 Task: Apply theme swiss in current slide.
Action: Mouse moved to (410, 88)
Screenshot: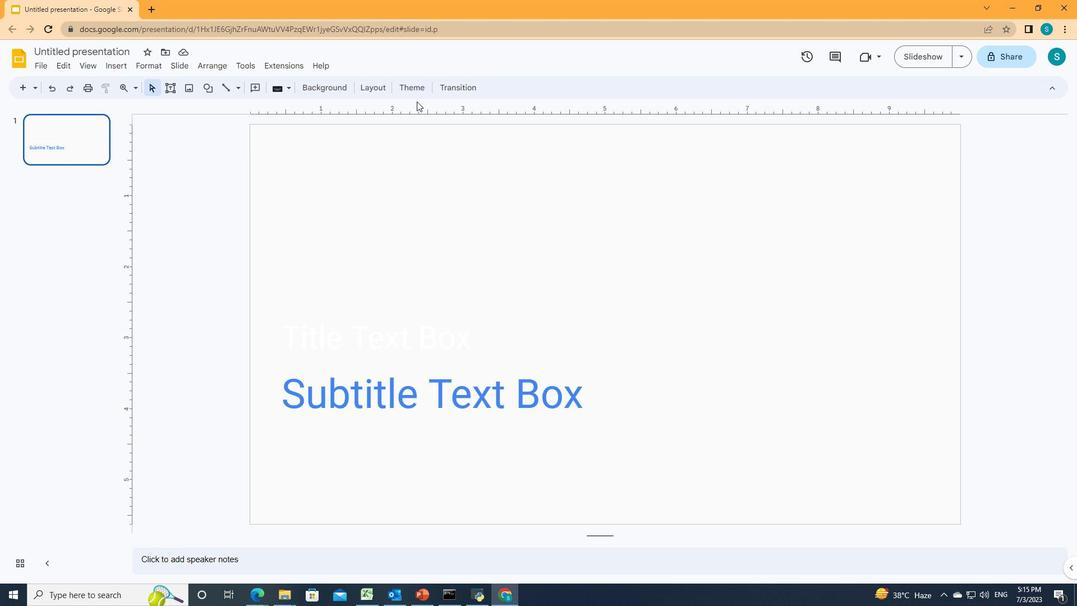 
Action: Mouse pressed left at (410, 88)
Screenshot: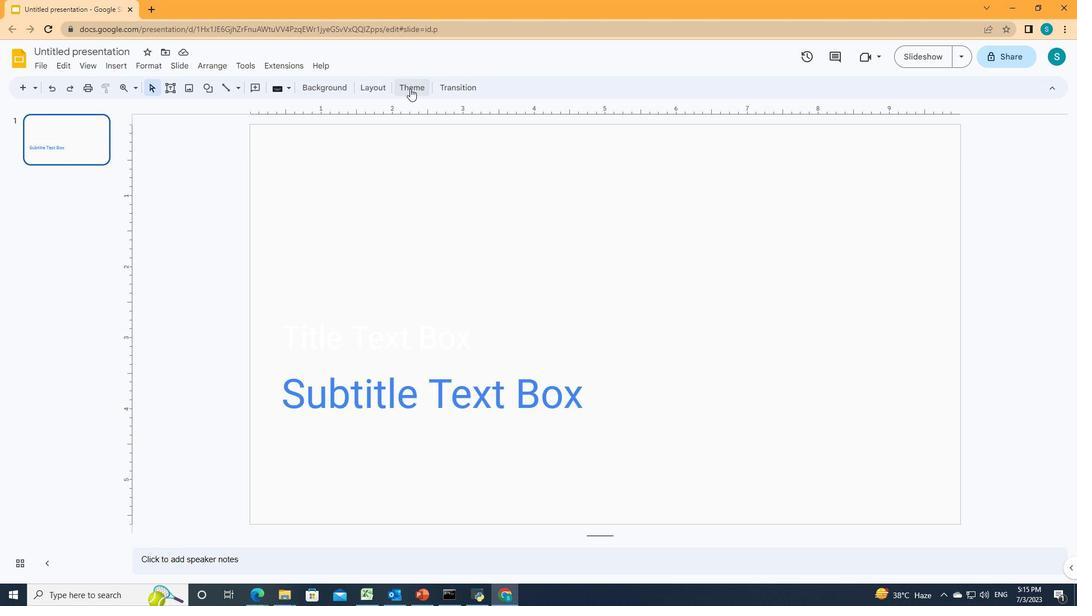 
Action: Mouse moved to (1060, 330)
Screenshot: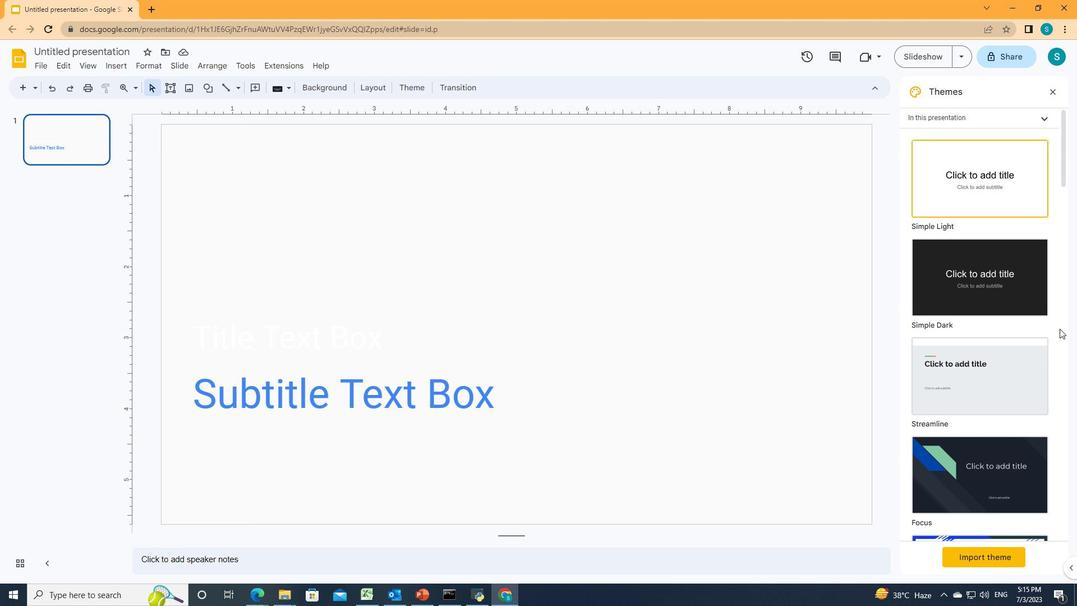 
Action: Mouse scrolled (1060, 330) with delta (0, 0)
Screenshot: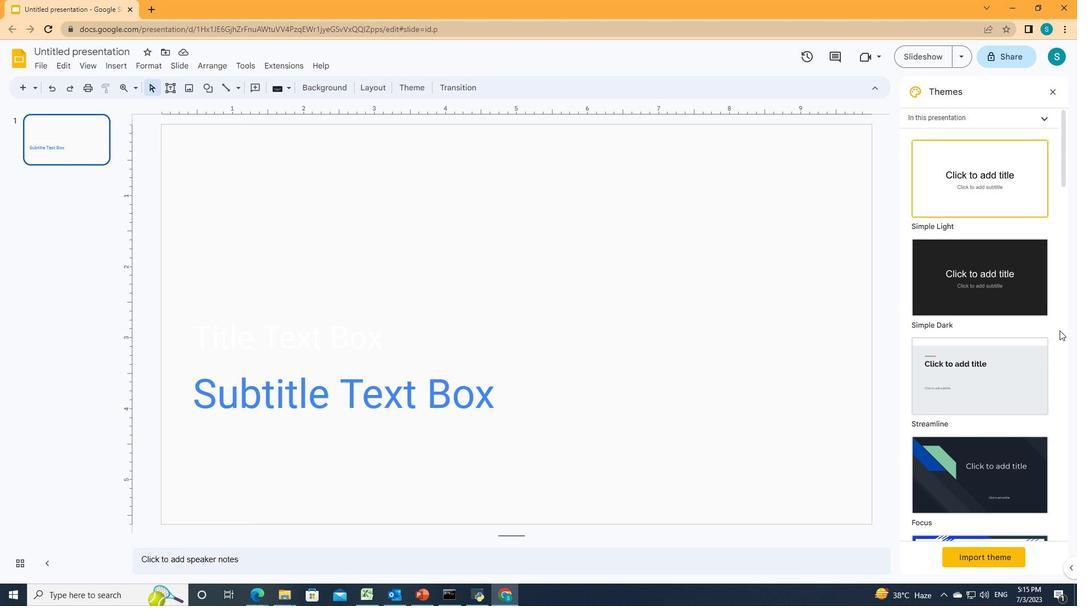 
Action: Mouse scrolled (1060, 330) with delta (0, 0)
Screenshot: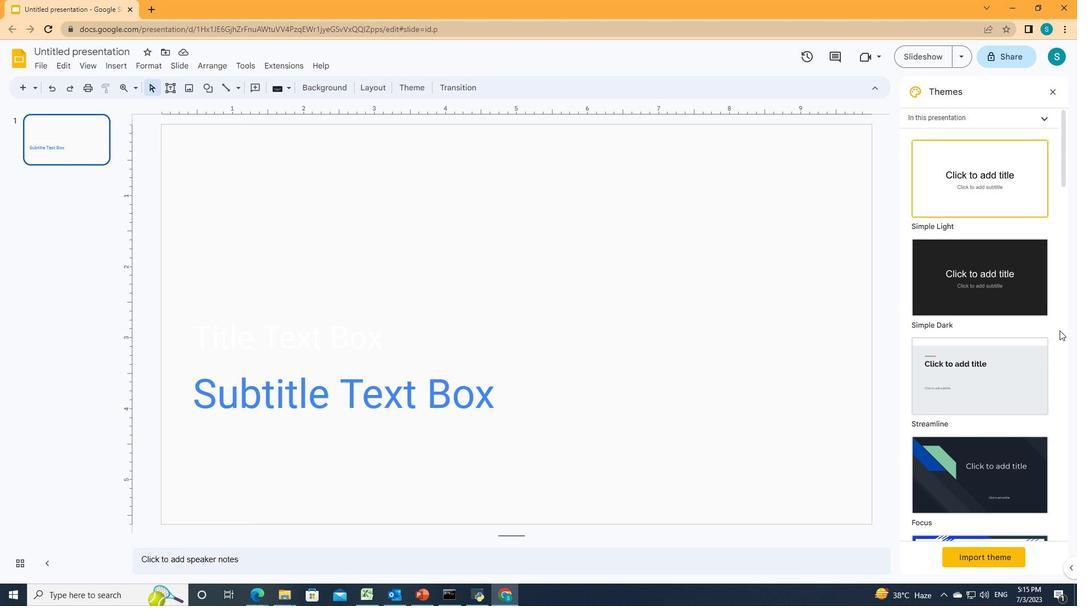 
Action: Mouse scrolled (1060, 330) with delta (0, 0)
Screenshot: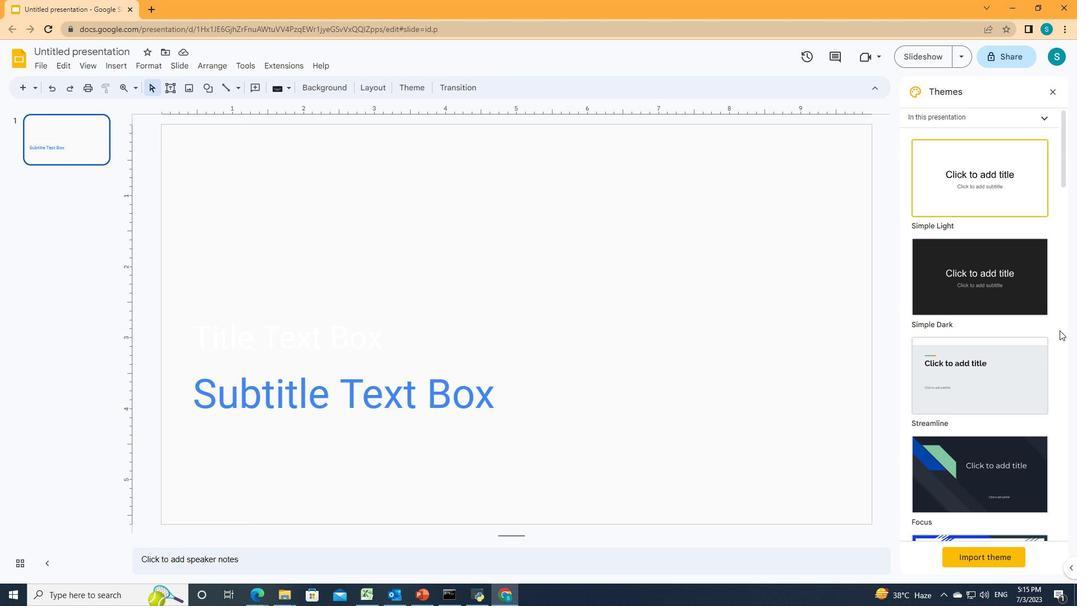 
Action: Mouse scrolled (1060, 330) with delta (0, 0)
Screenshot: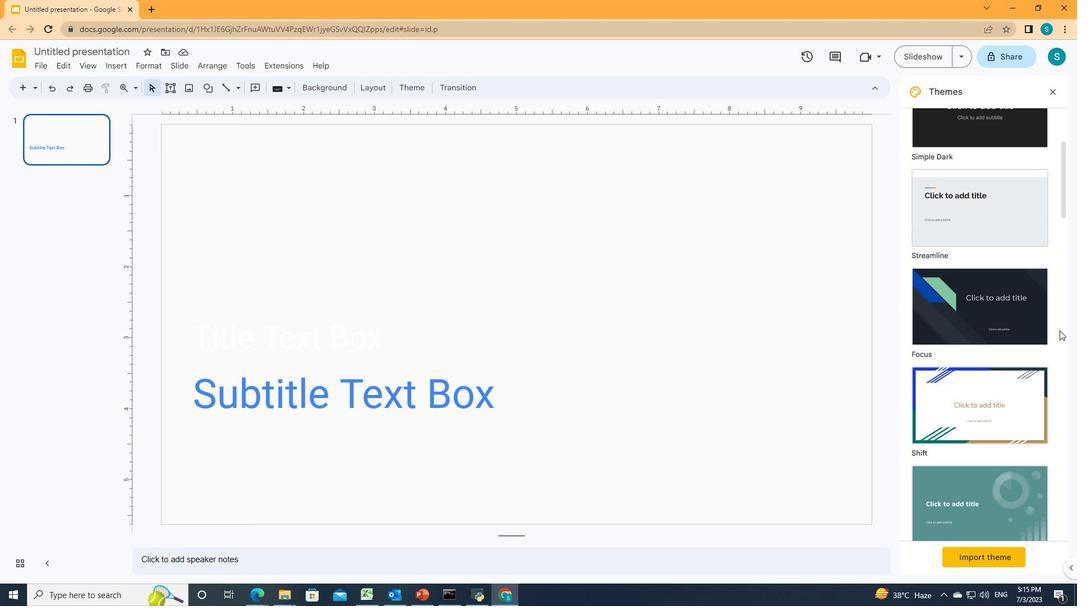 
Action: Mouse scrolled (1060, 330) with delta (0, 0)
Screenshot: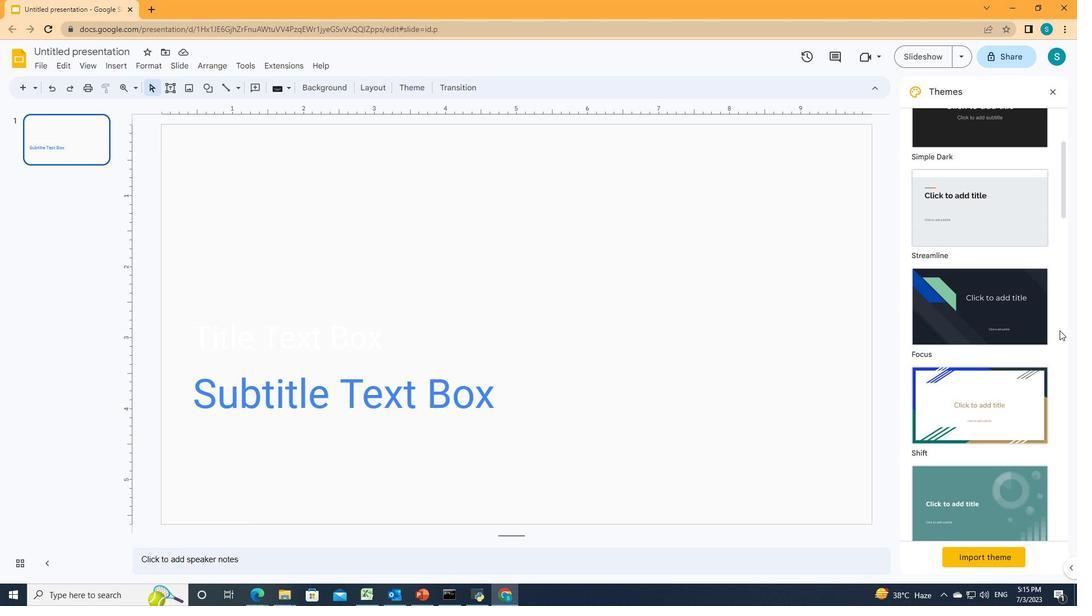 
Action: Mouse scrolled (1060, 330) with delta (0, 0)
Screenshot: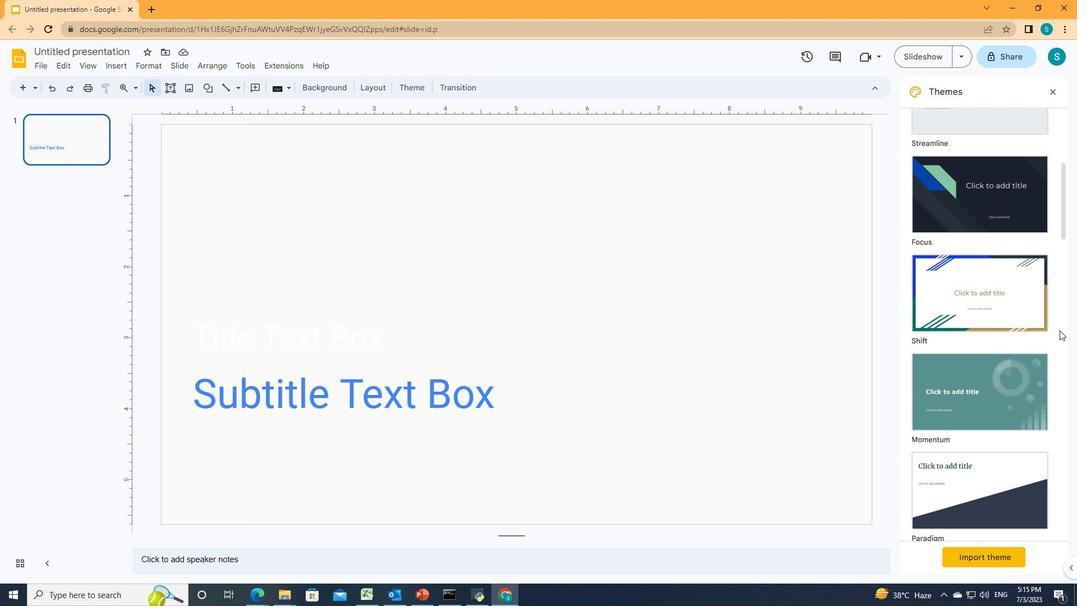
Action: Mouse scrolled (1060, 330) with delta (0, 0)
Screenshot: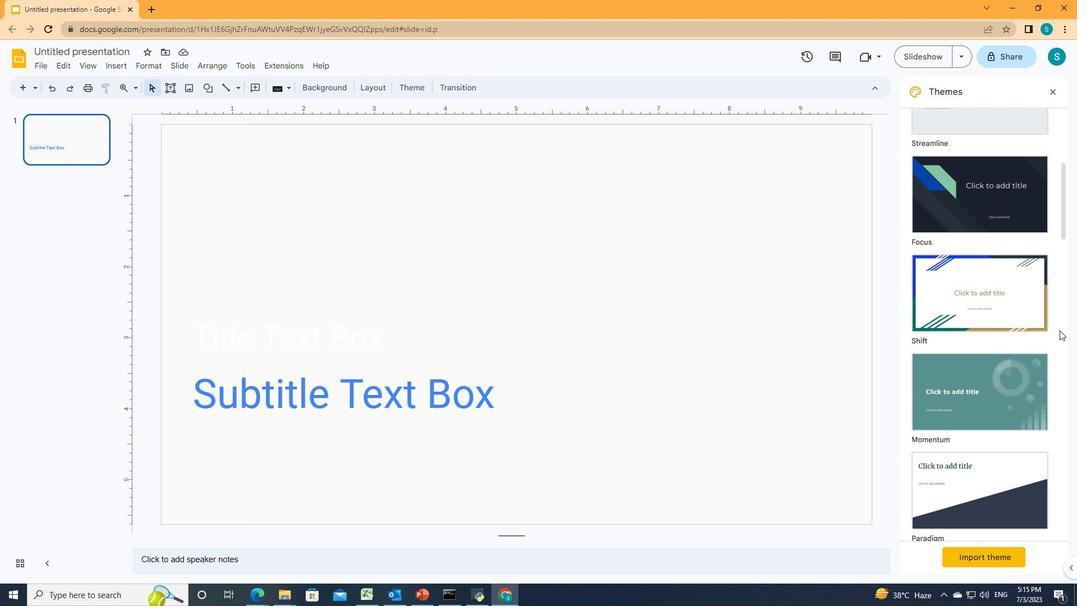 
Action: Mouse scrolled (1060, 330) with delta (0, 0)
Screenshot: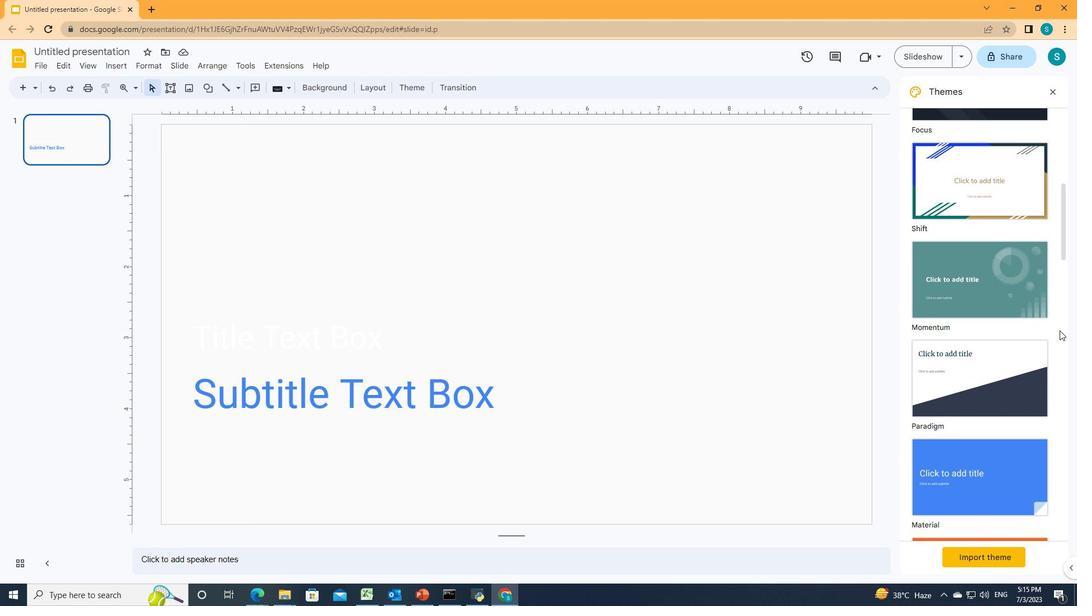 
Action: Mouse scrolled (1060, 330) with delta (0, 0)
Screenshot: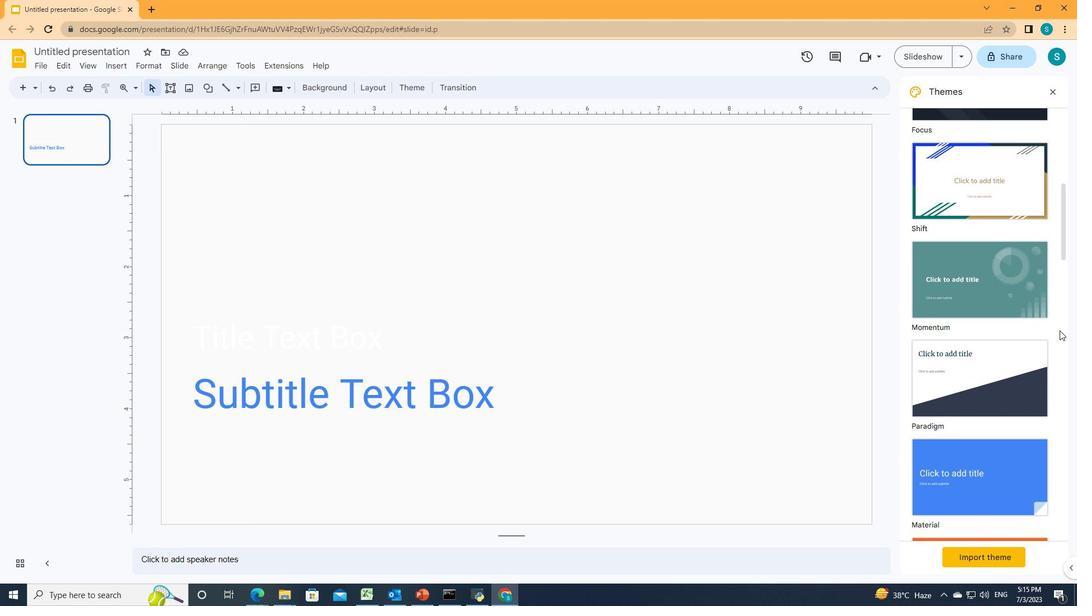 
Action: Mouse scrolled (1060, 330) with delta (0, 0)
Screenshot: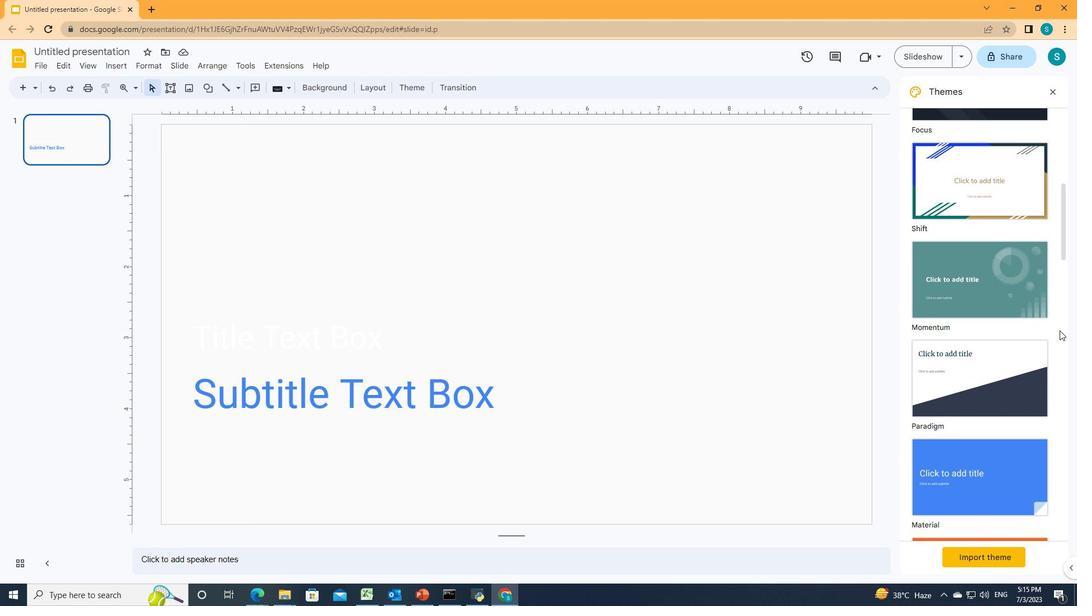 
Action: Mouse moved to (1011, 409)
Screenshot: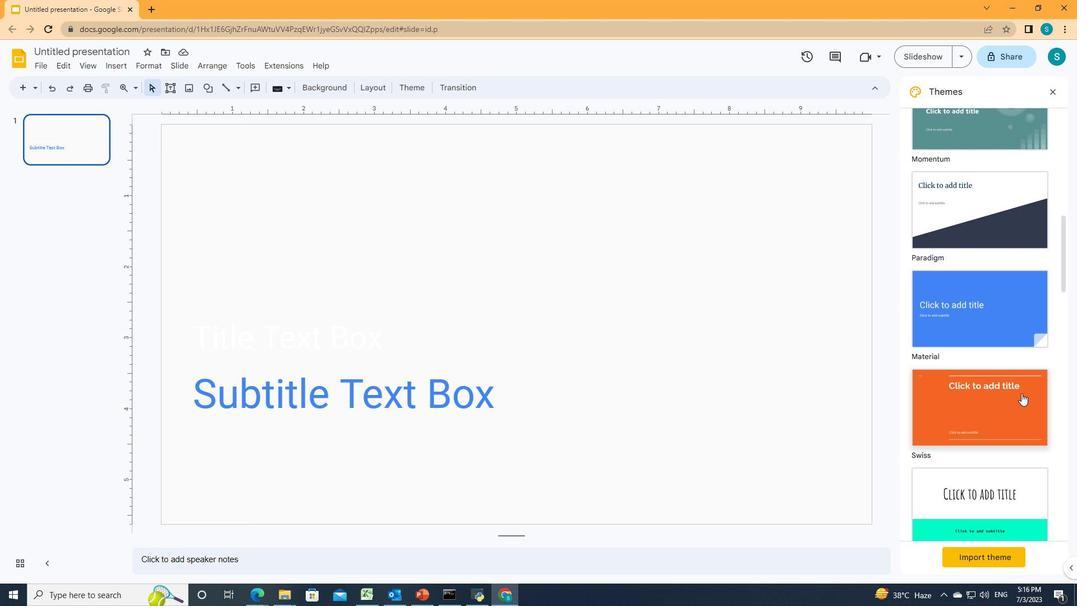 
Action: Mouse pressed left at (1011, 409)
Screenshot: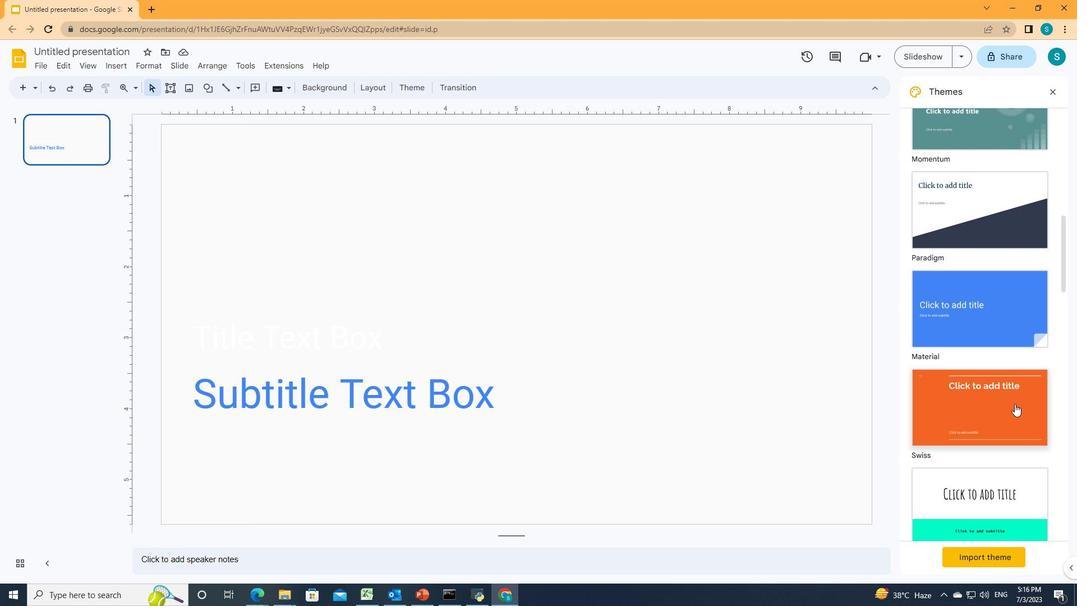 
